 Task: Change the automated move settings of the crown to treasure.
Action: Mouse moved to (828, 636)
Screenshot: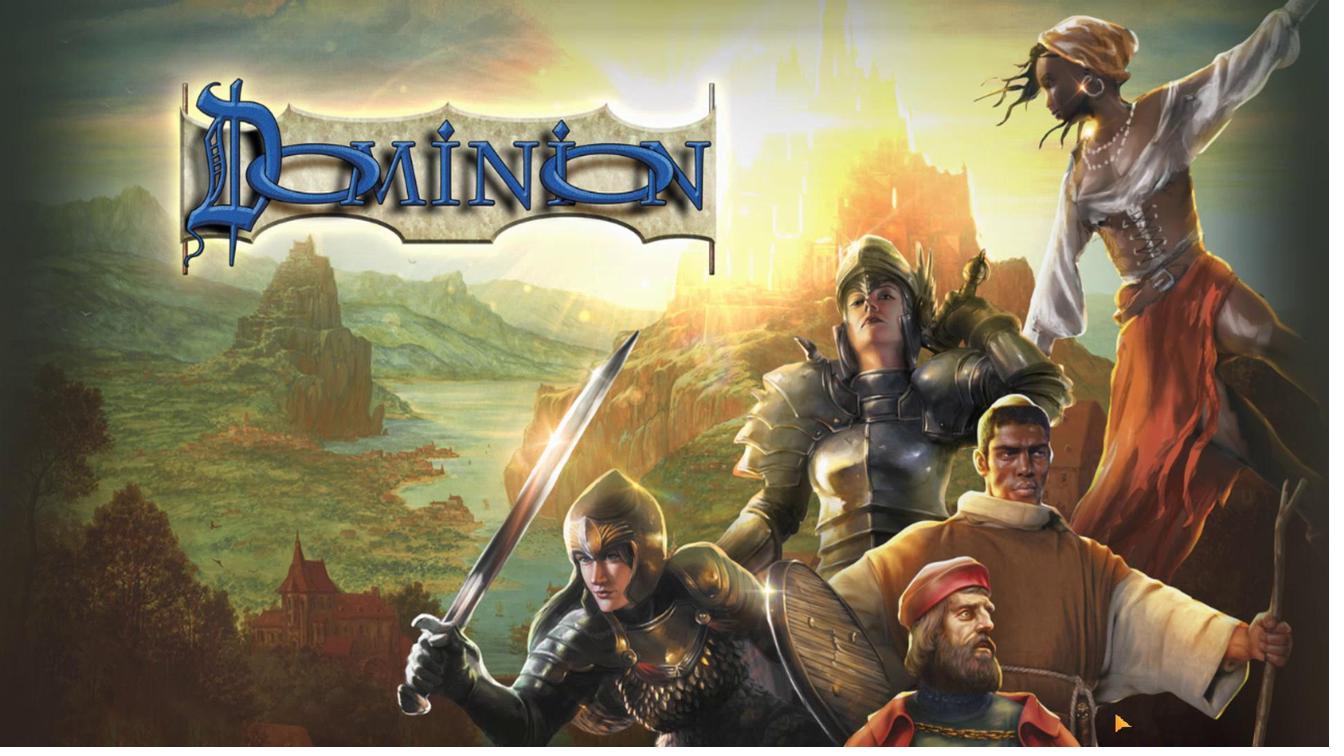 
Action: Mouse pressed left at (828, 636)
Screenshot: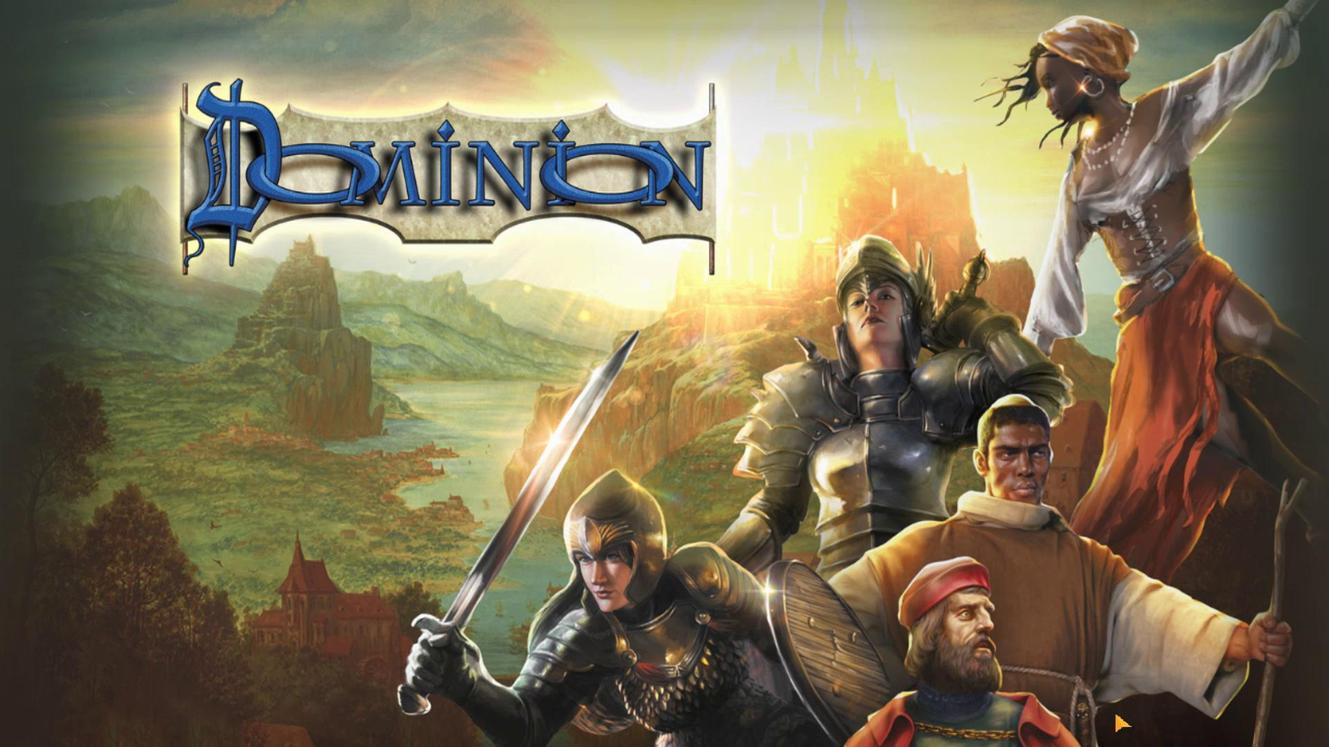 
Action: Mouse moved to (419, 532)
Screenshot: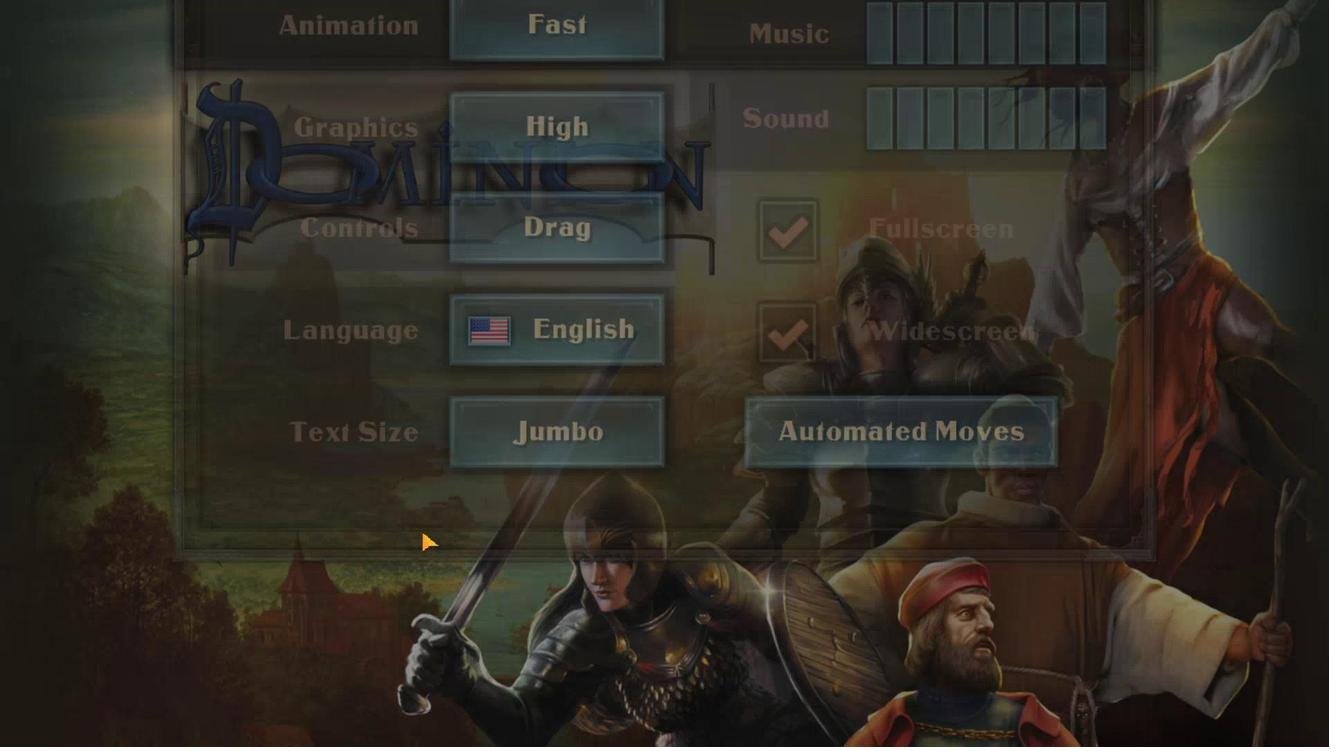 
Action: Mouse pressed left at (419, 532)
Screenshot: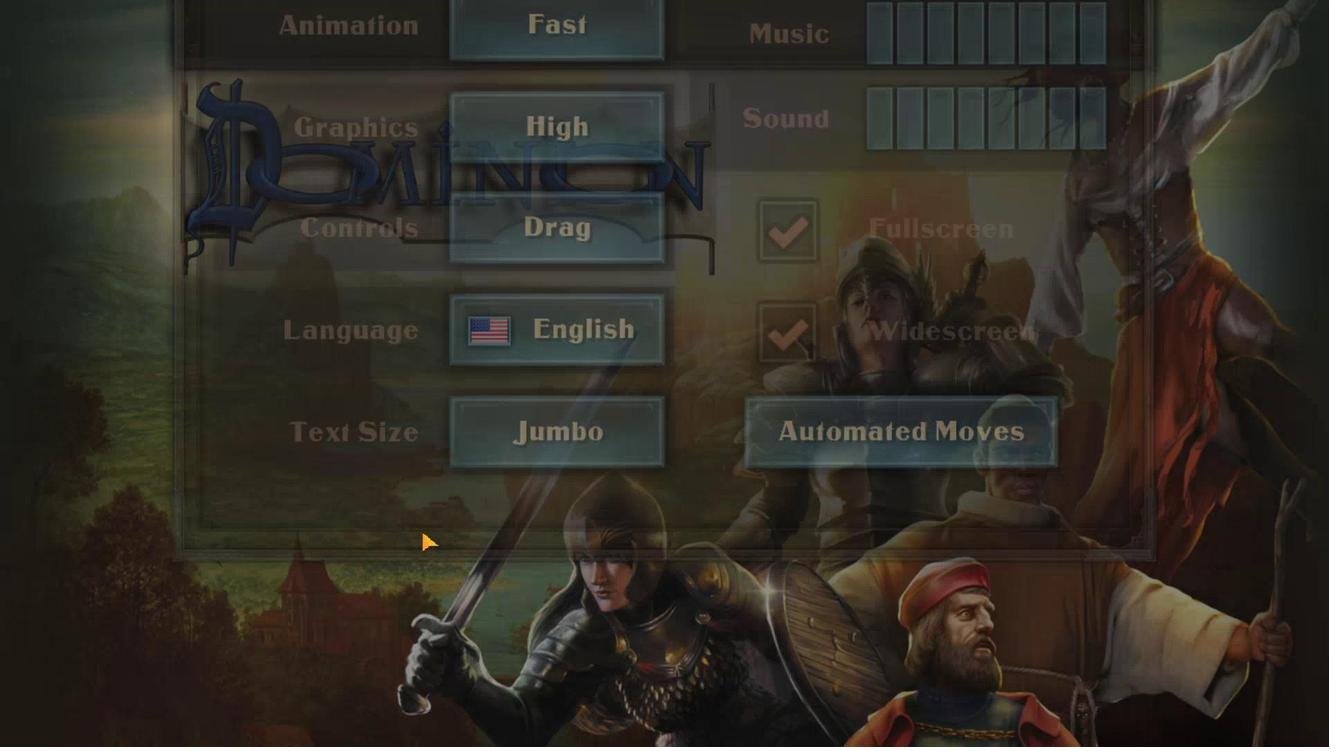 
Action: Mouse moved to (702, 583)
Screenshot: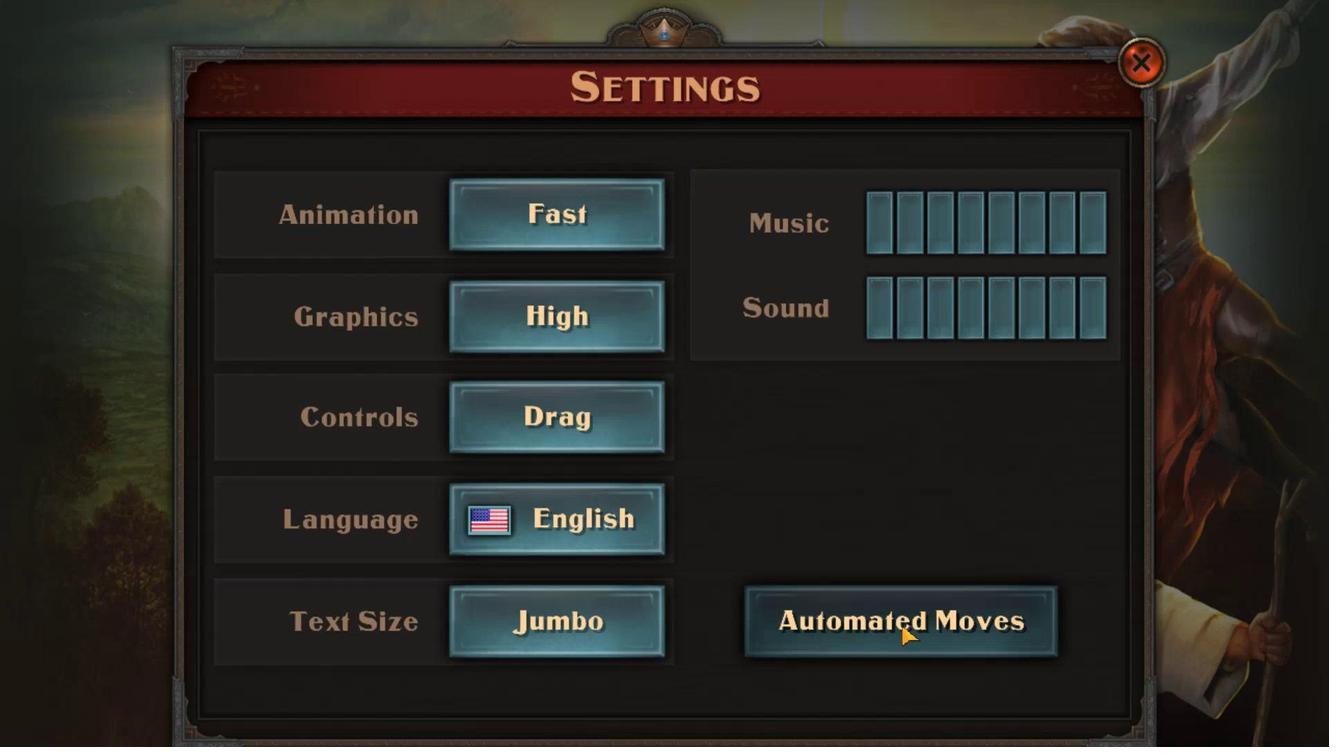 
Action: Mouse pressed left at (702, 583)
Screenshot: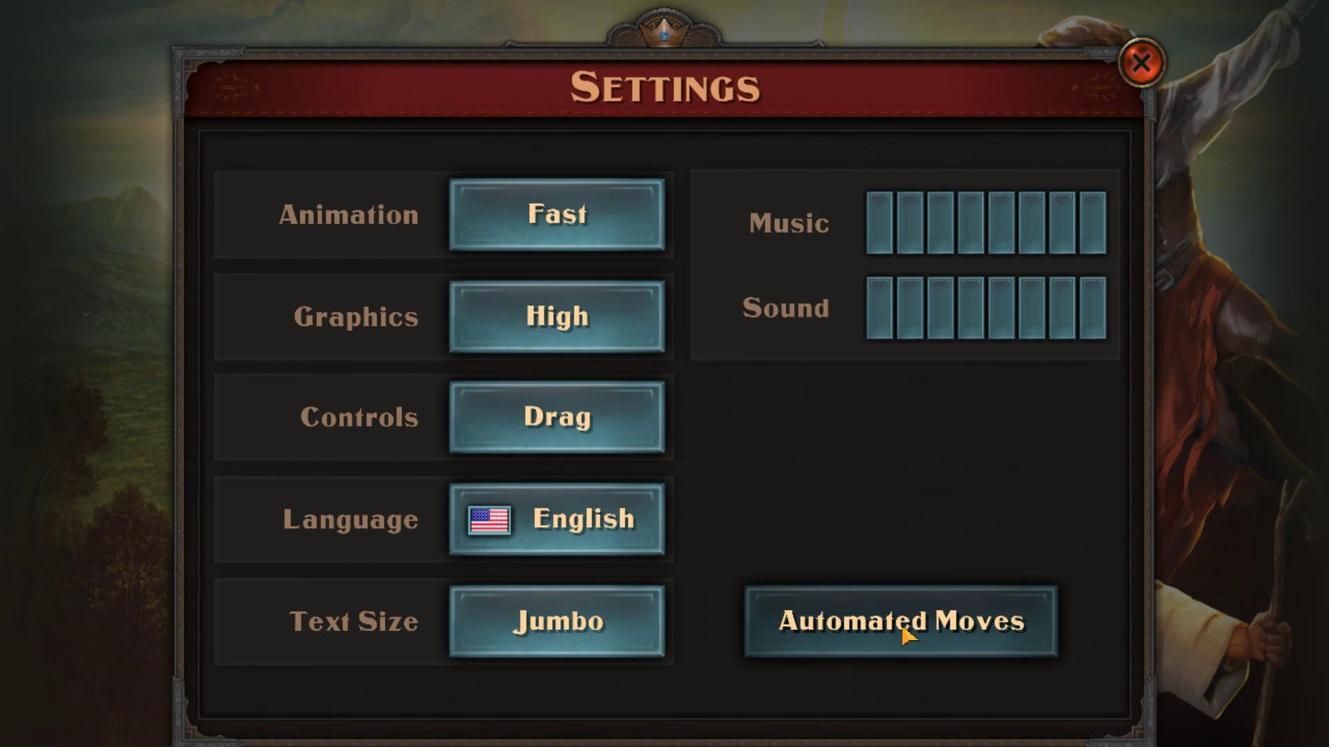 
Action: Mouse moved to (852, 425)
Screenshot: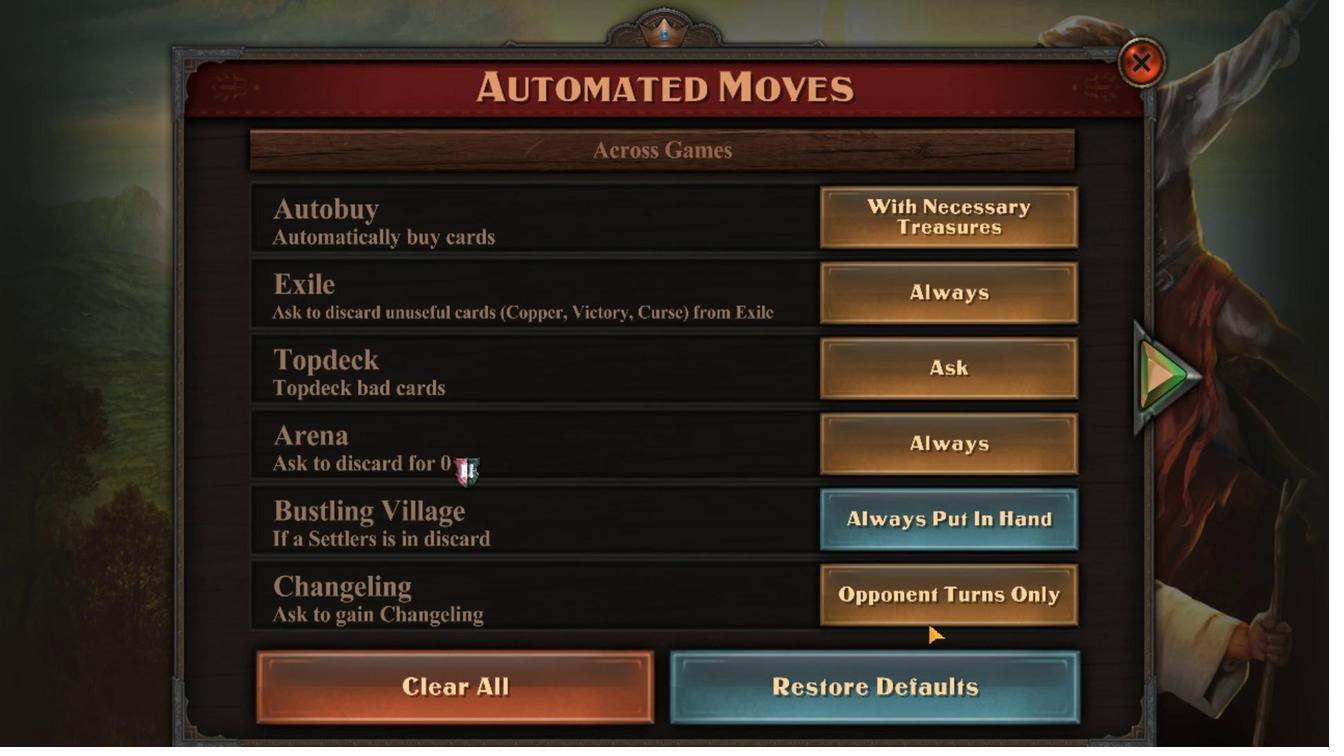 
Action: Mouse pressed left at (852, 425)
Screenshot: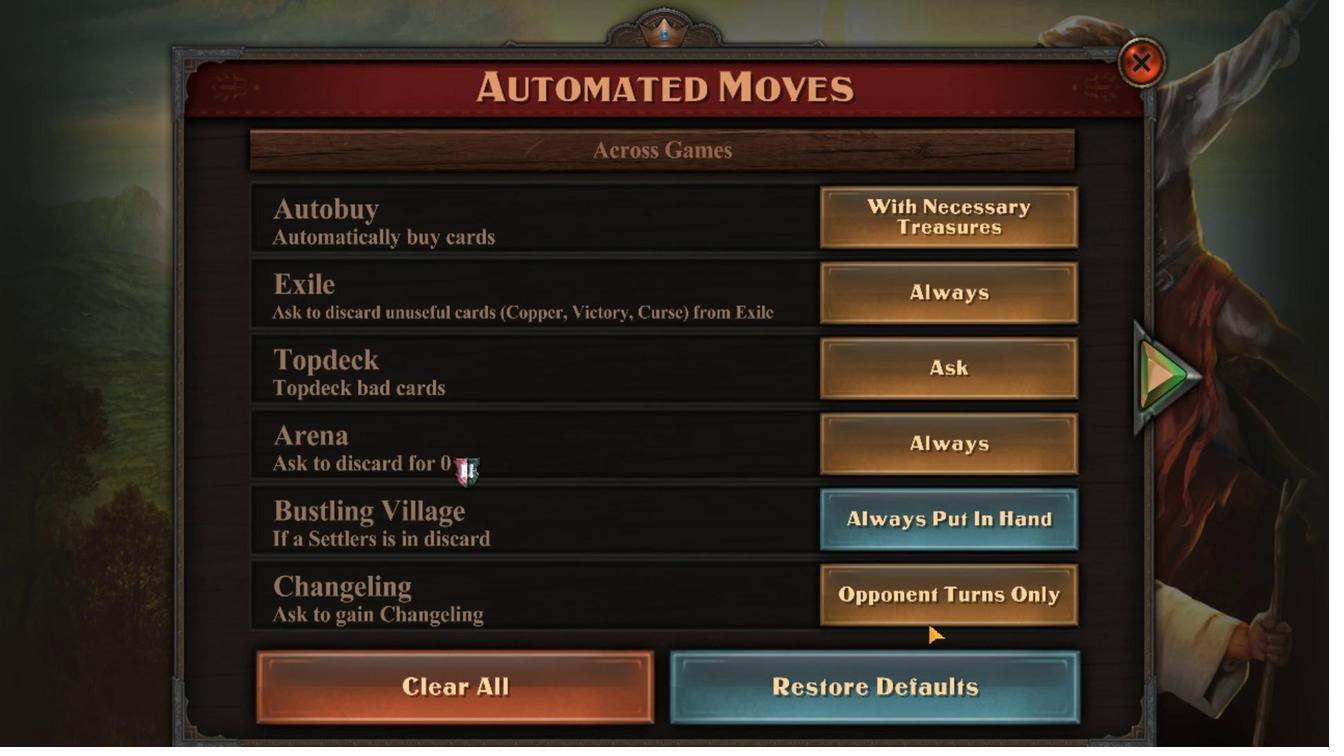 
Action: Mouse moved to (751, 376)
Screenshot: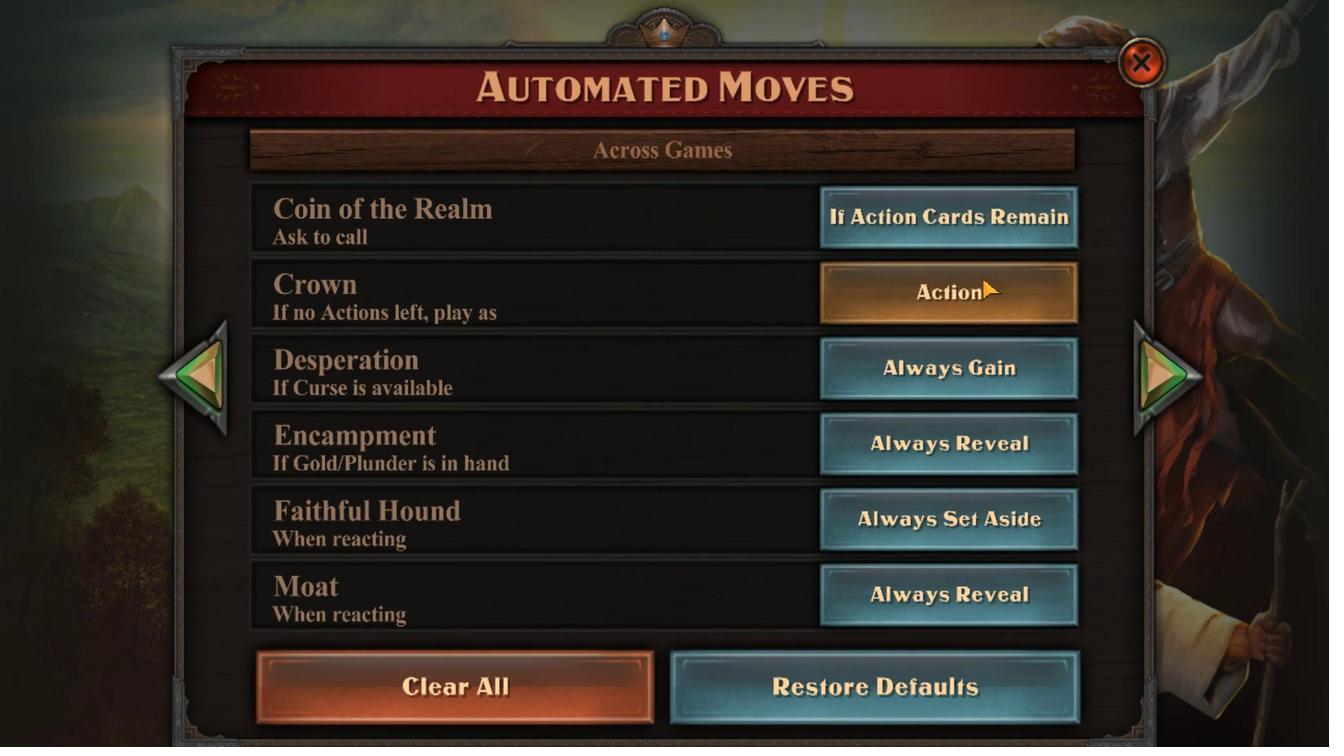 
Action: Mouse pressed left at (751, 376)
Screenshot: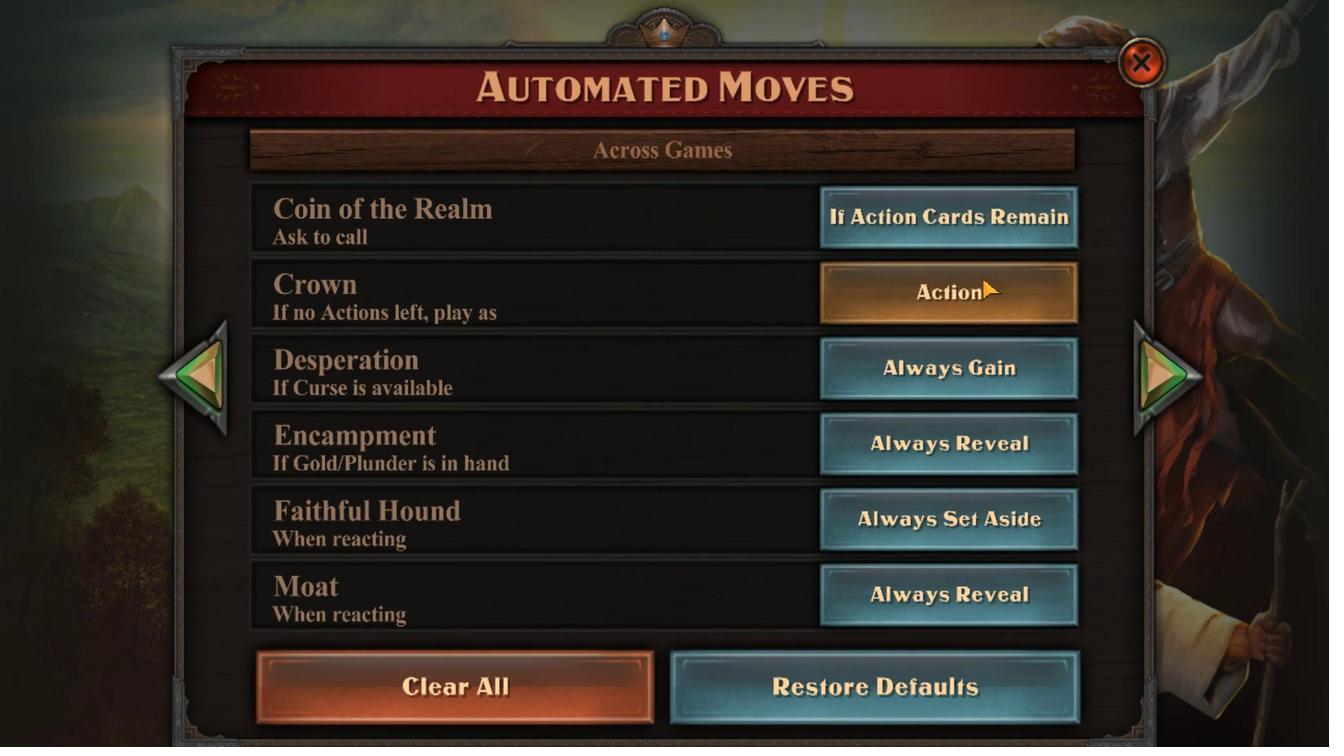 
